 Task: Add Cover Orange to Card Card0011 in Board Board0003 in Development in Trello
Action: Mouse moved to (652, 76)
Screenshot: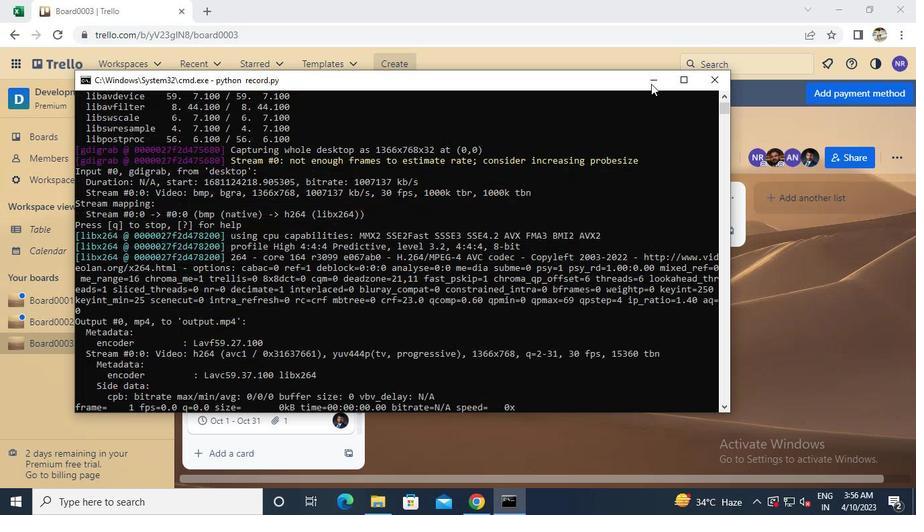 
Action: Mouse pressed left at (652, 76)
Screenshot: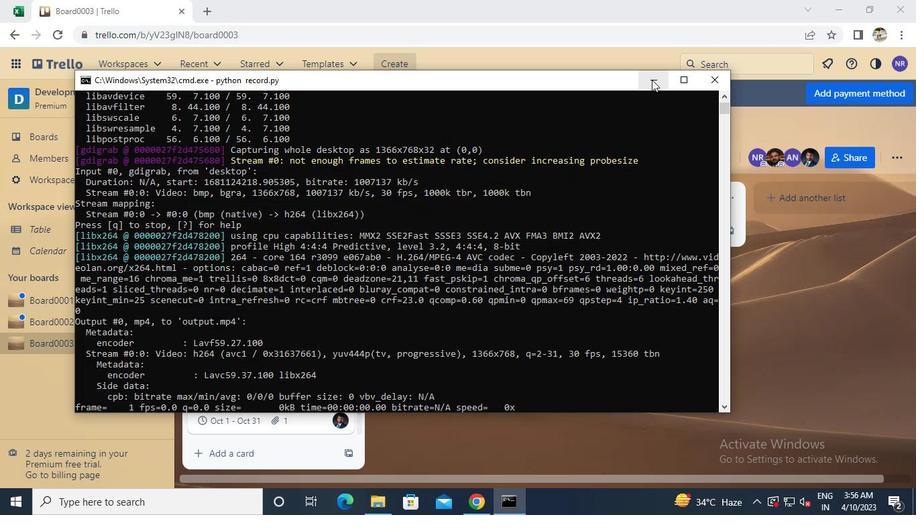 
Action: Mouse moved to (338, 391)
Screenshot: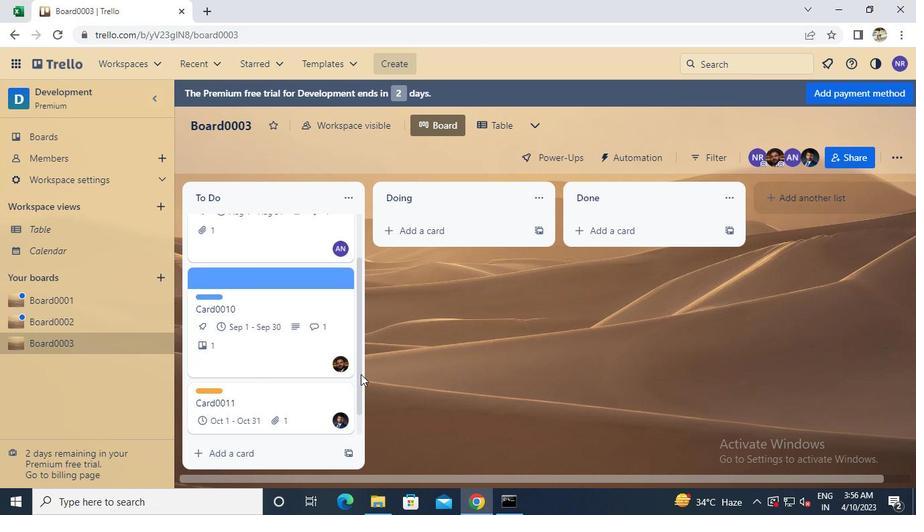 
Action: Mouse pressed left at (338, 391)
Screenshot: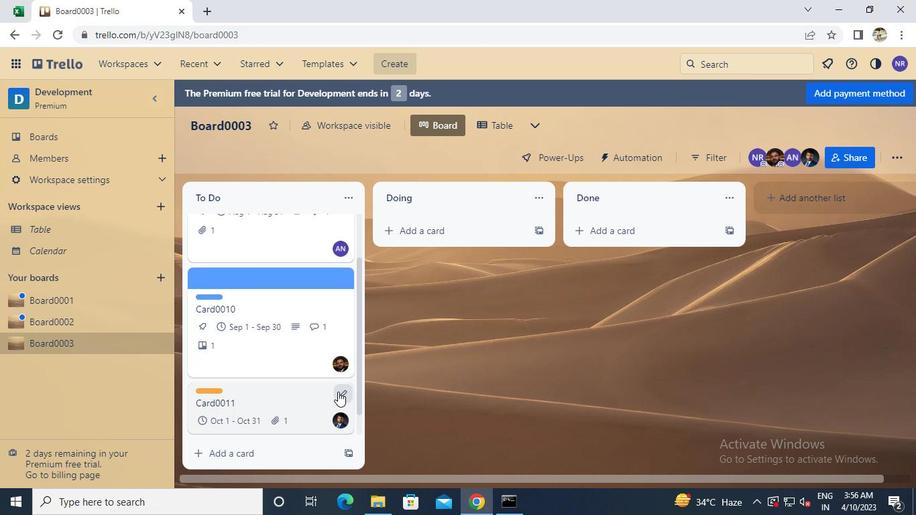 
Action: Mouse moved to (388, 373)
Screenshot: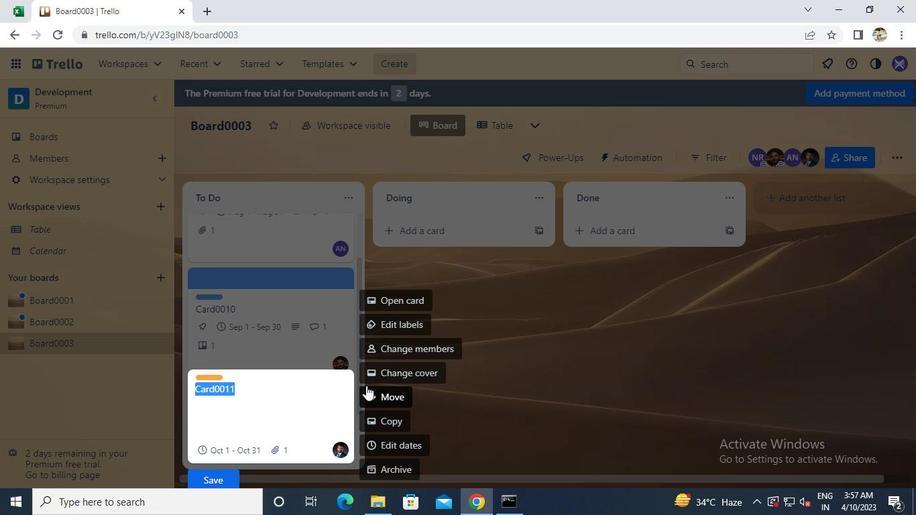 
Action: Mouse pressed left at (388, 373)
Screenshot: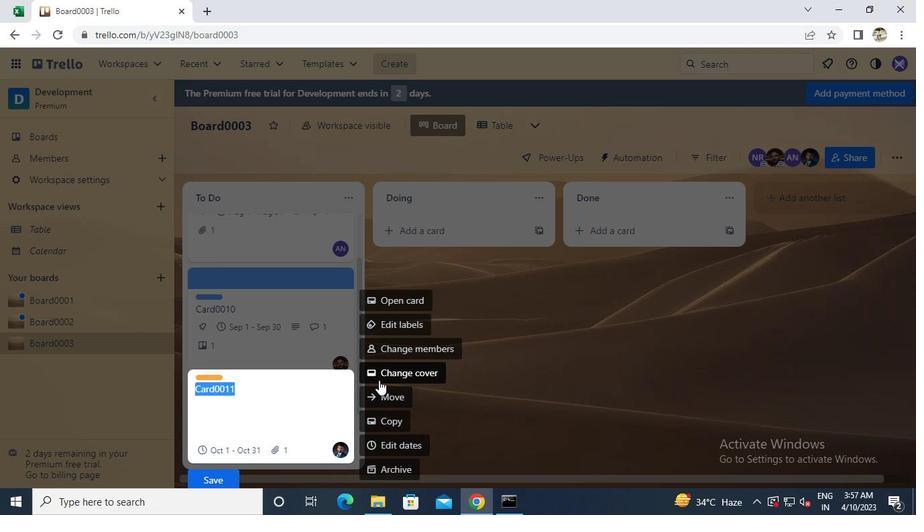 
Action: Mouse moved to (455, 209)
Screenshot: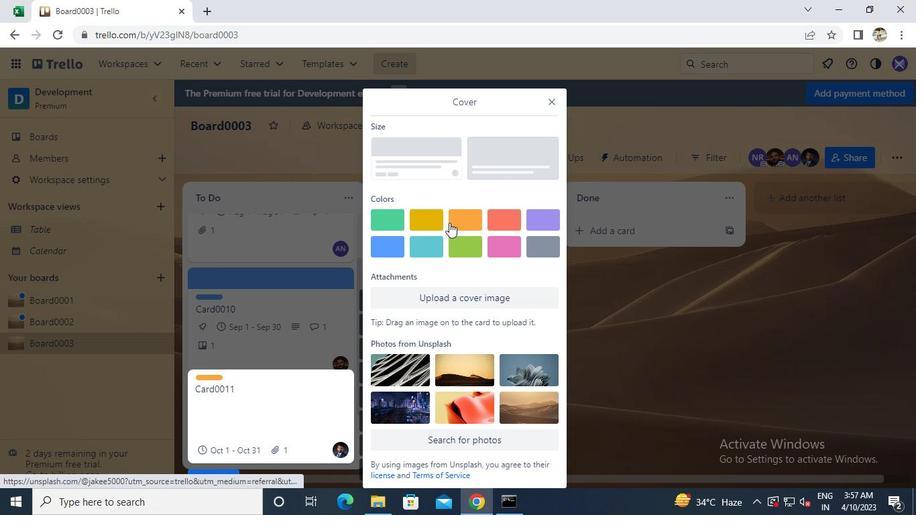 
Action: Mouse pressed left at (455, 209)
Screenshot: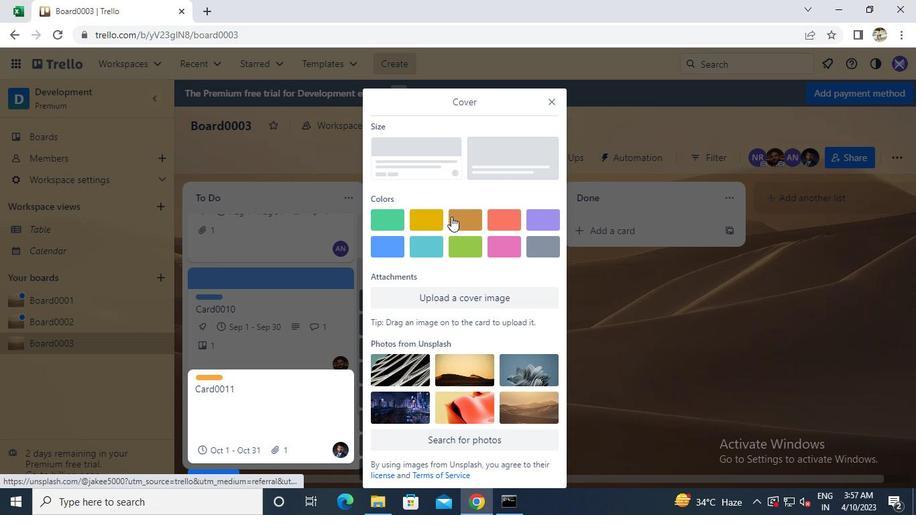 
Action: Mouse moved to (511, 505)
Screenshot: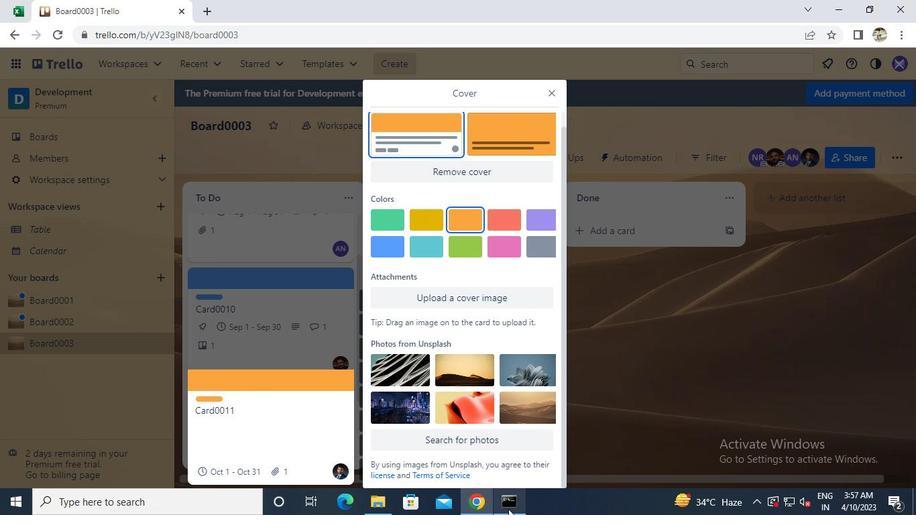 
Action: Mouse pressed left at (511, 505)
Screenshot: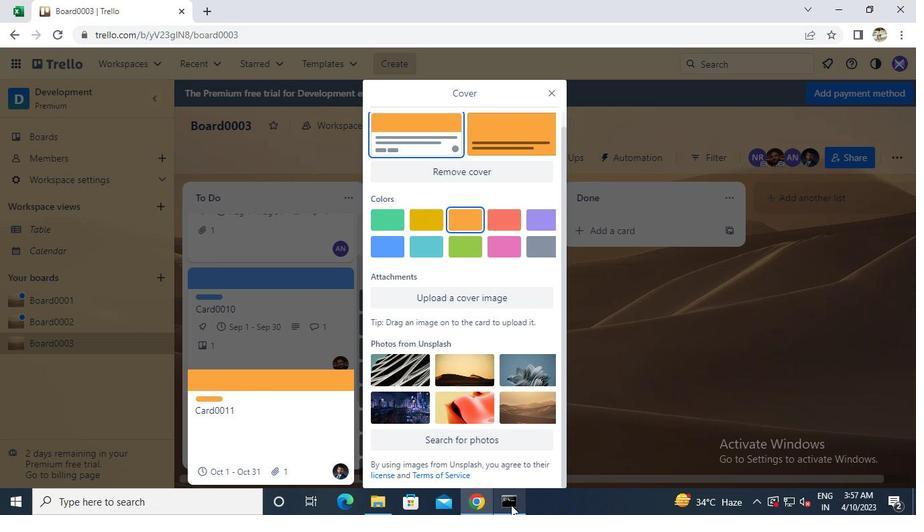 
Action: Mouse moved to (708, 75)
Screenshot: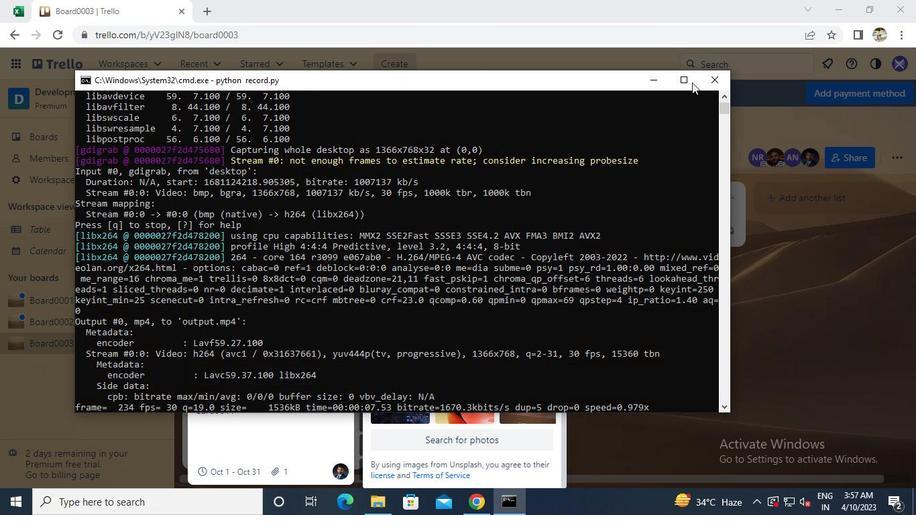 
Action: Mouse pressed left at (708, 75)
Screenshot: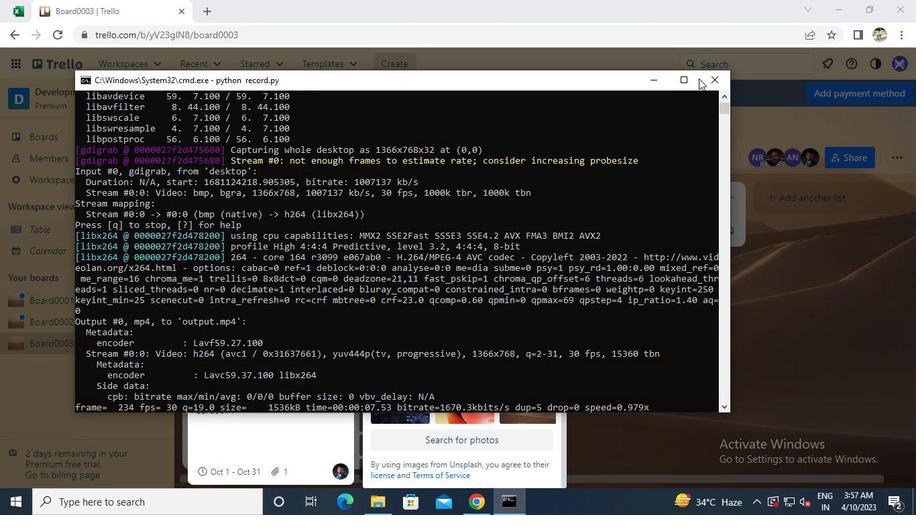 
Action: Mouse moved to (708, 75)
Screenshot: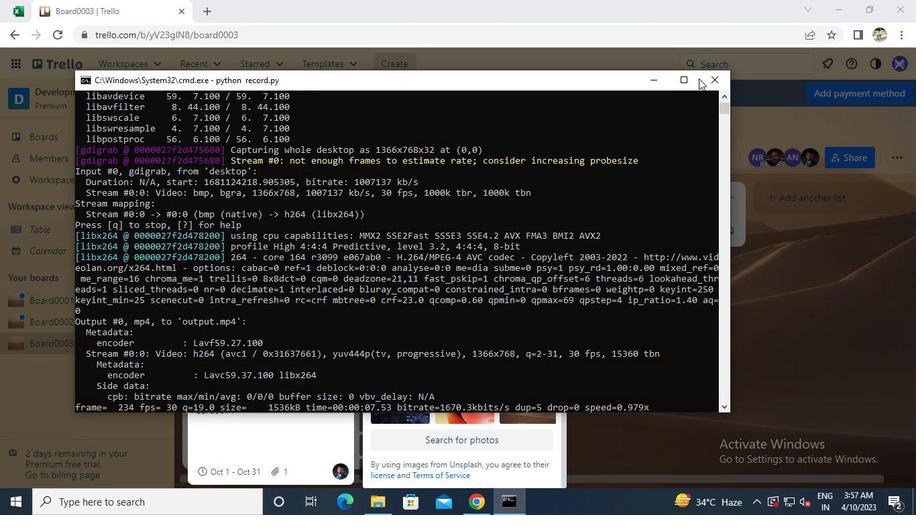 
